 Task: Sort the products by relevance.
Action: Mouse moved to (20, 54)
Screenshot: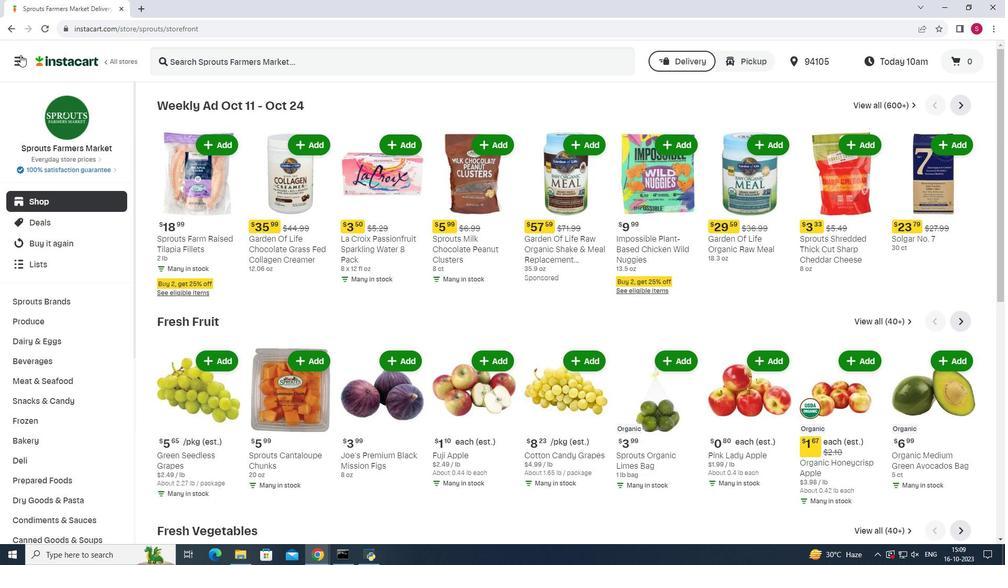 
Action: Mouse pressed left at (20, 54)
Screenshot: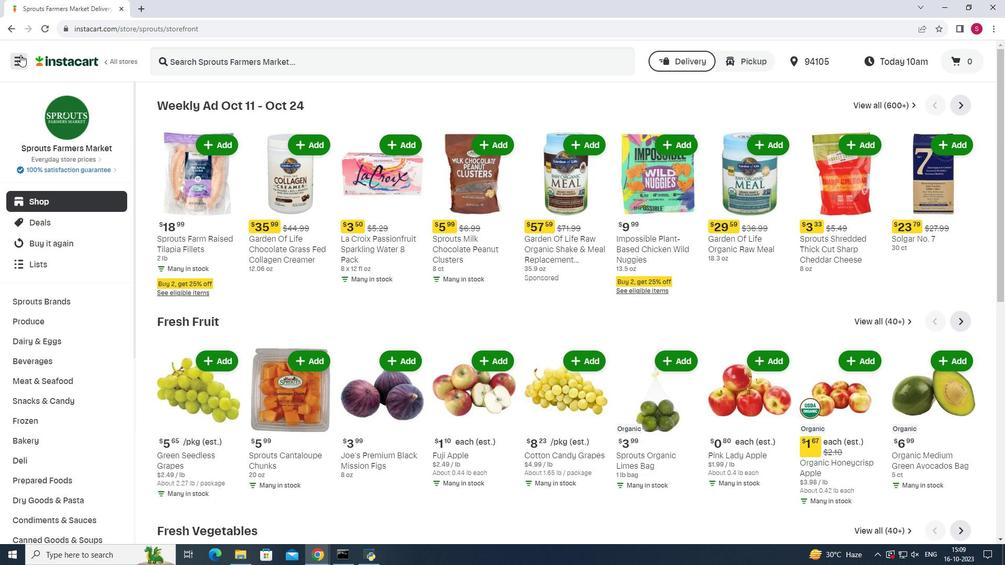 
Action: Mouse moved to (66, 278)
Screenshot: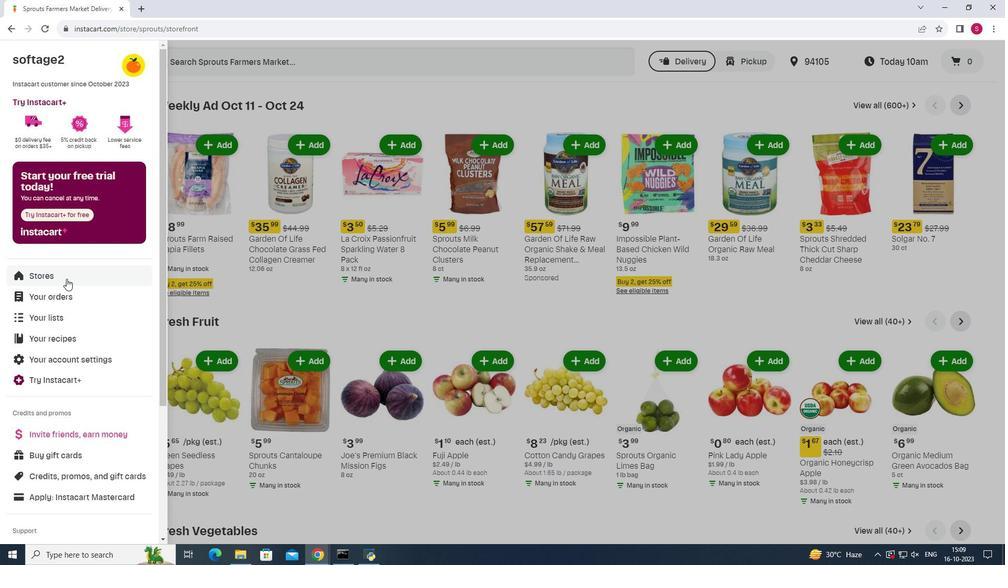 
Action: Mouse pressed left at (66, 278)
Screenshot: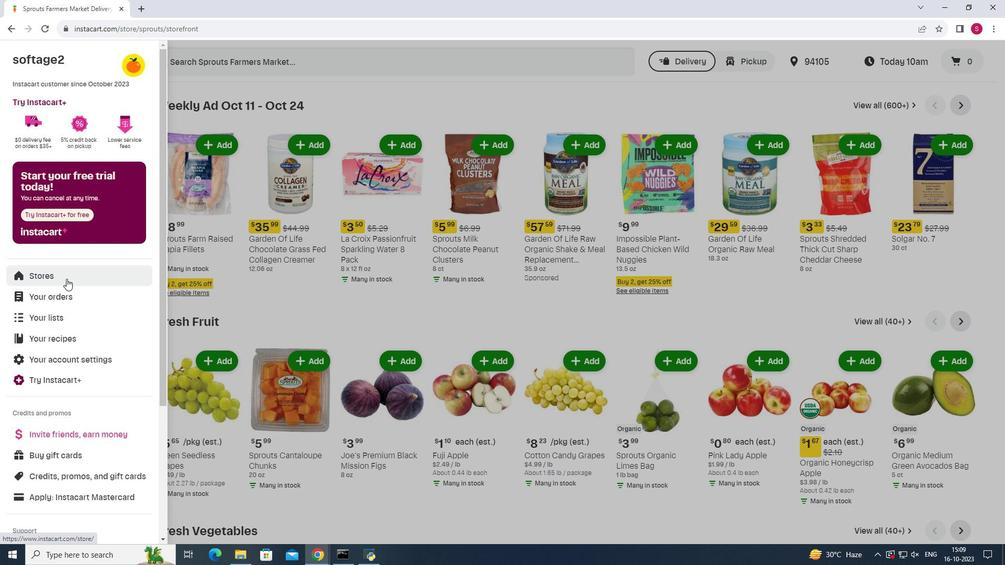 
Action: Mouse moved to (234, 90)
Screenshot: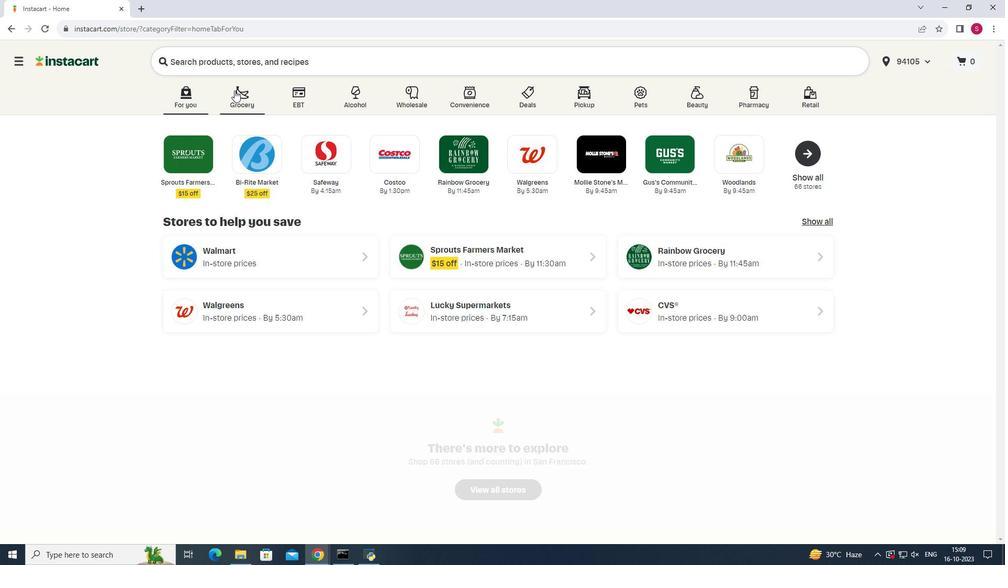 
Action: Mouse pressed left at (234, 90)
Screenshot: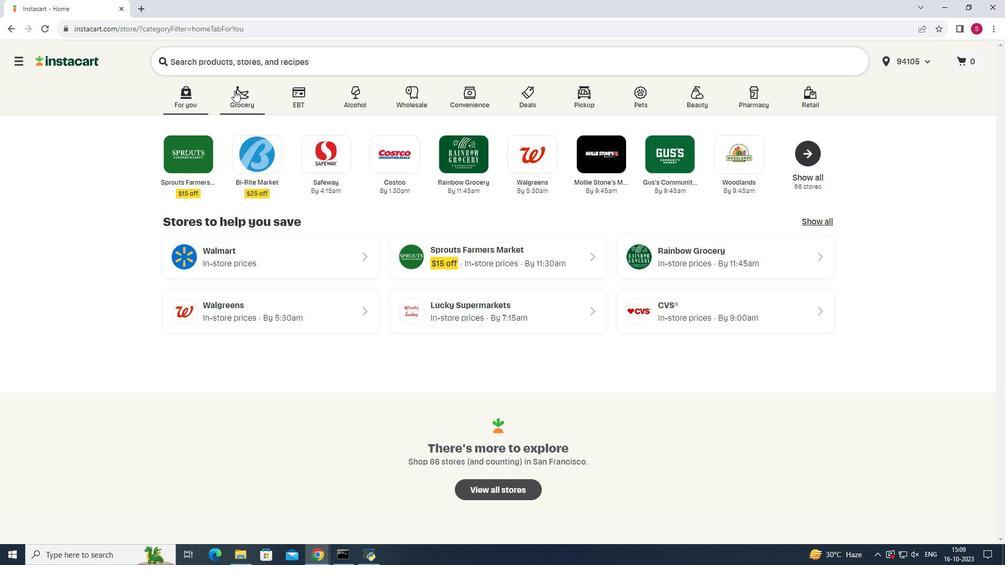 
Action: Mouse moved to (704, 146)
Screenshot: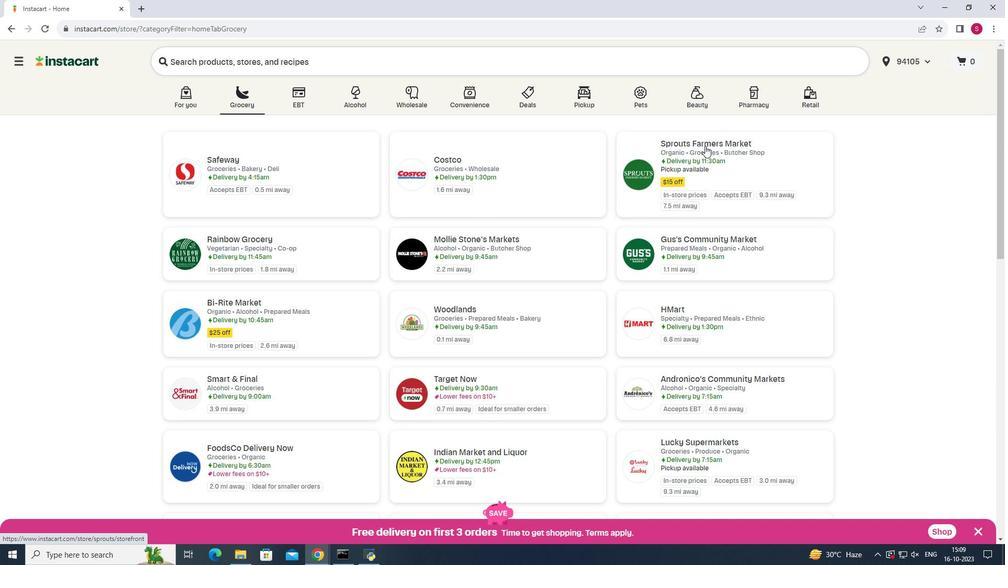 
Action: Mouse pressed left at (704, 146)
Screenshot: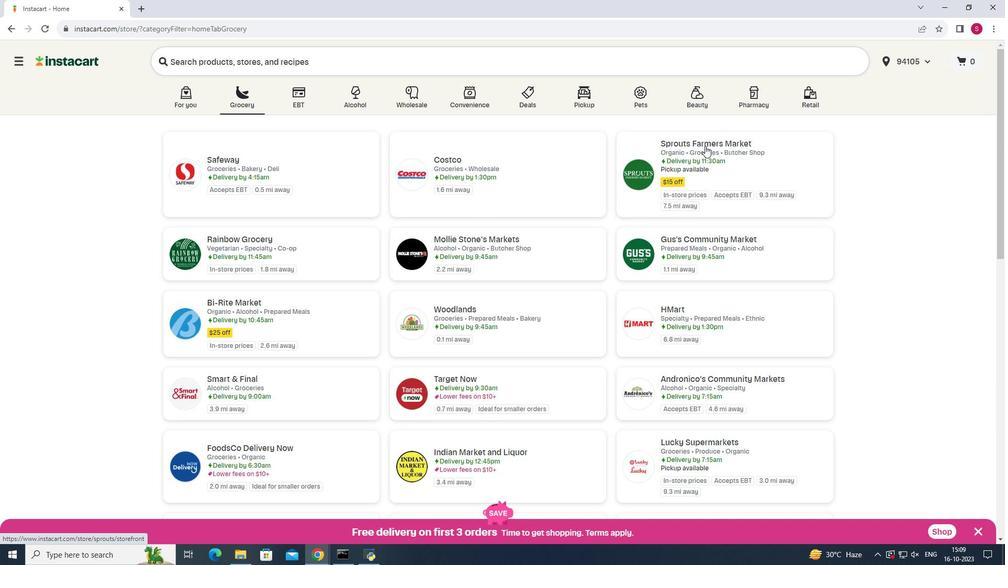 
Action: Mouse moved to (60, 380)
Screenshot: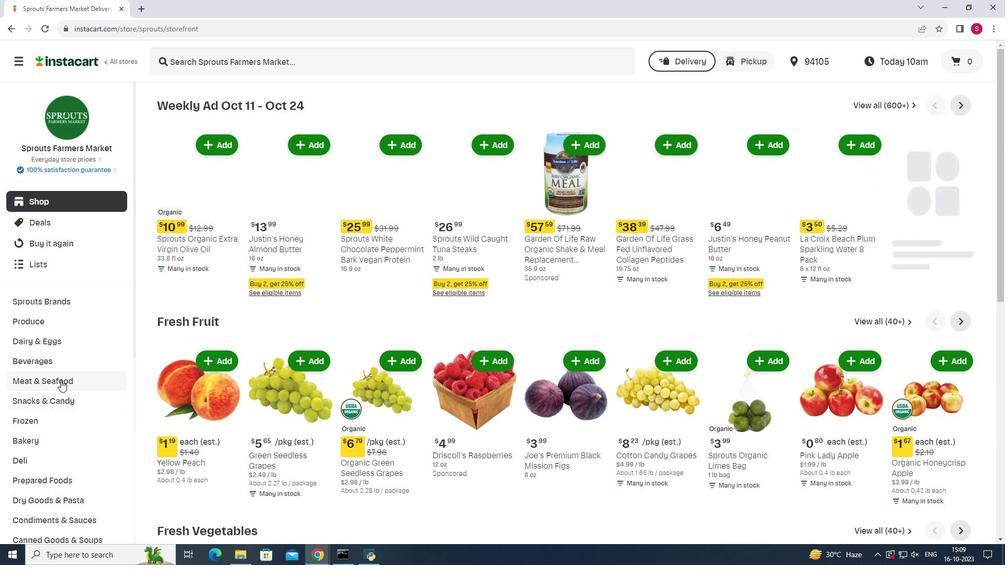 
Action: Mouse pressed left at (60, 380)
Screenshot: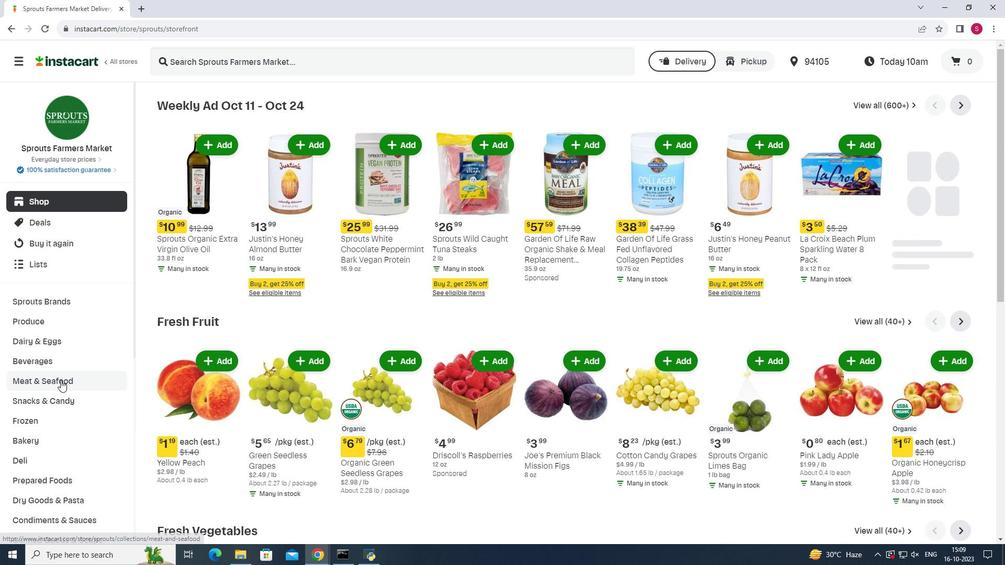 
Action: Mouse moved to (763, 125)
Screenshot: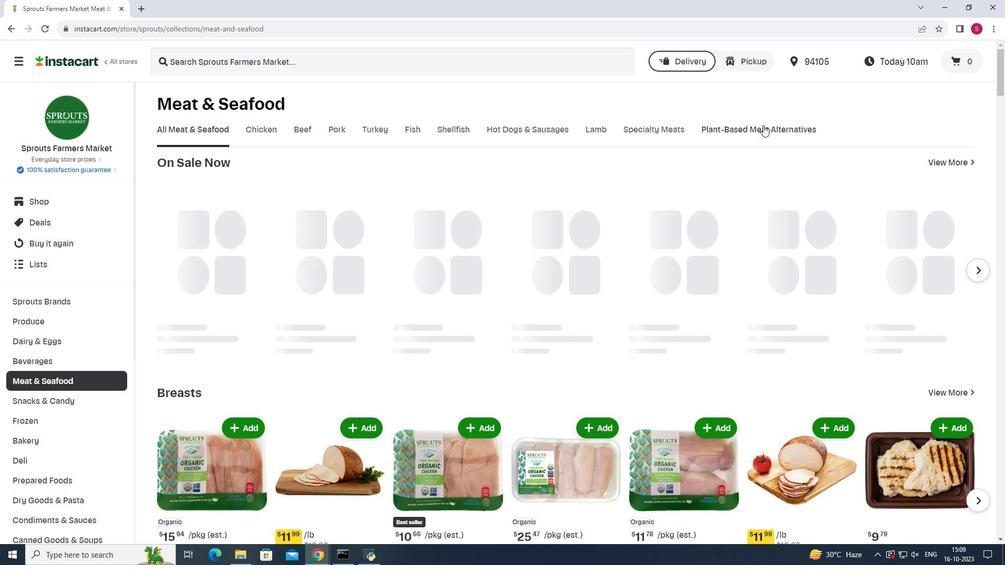 
Action: Mouse pressed left at (763, 125)
Screenshot: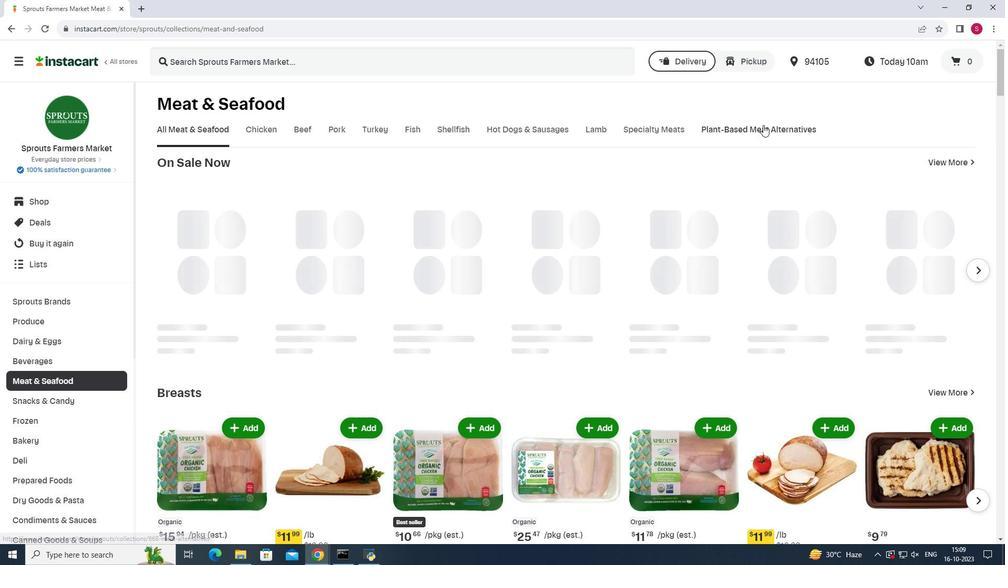 
Action: Mouse moved to (525, 168)
Screenshot: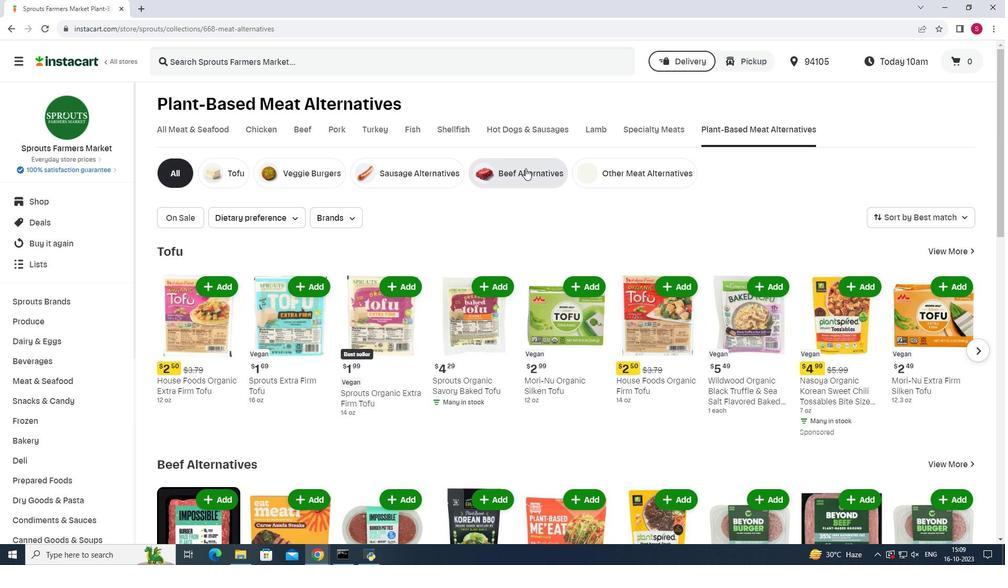 
Action: Mouse pressed left at (525, 168)
Screenshot: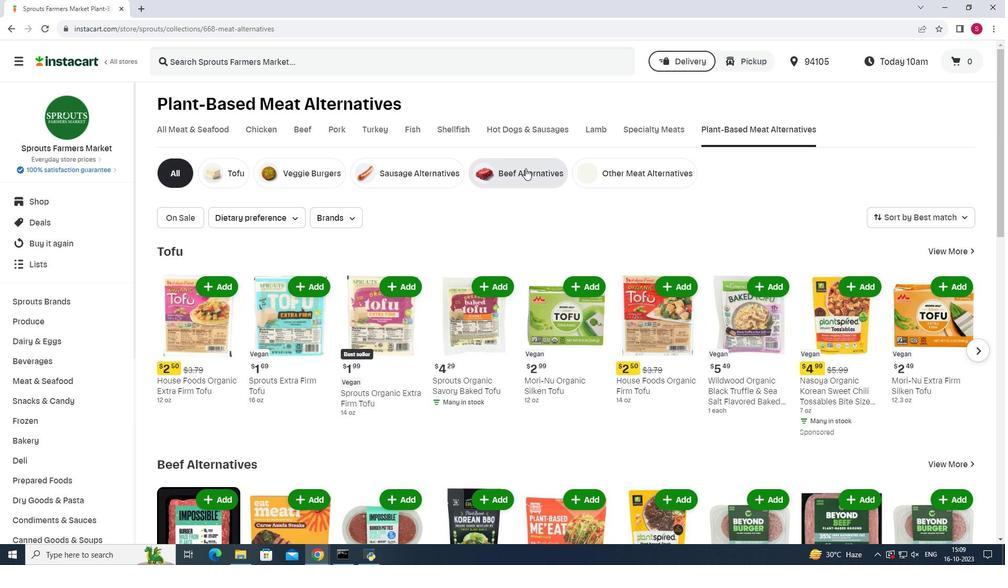 
Action: Mouse moved to (921, 221)
Screenshot: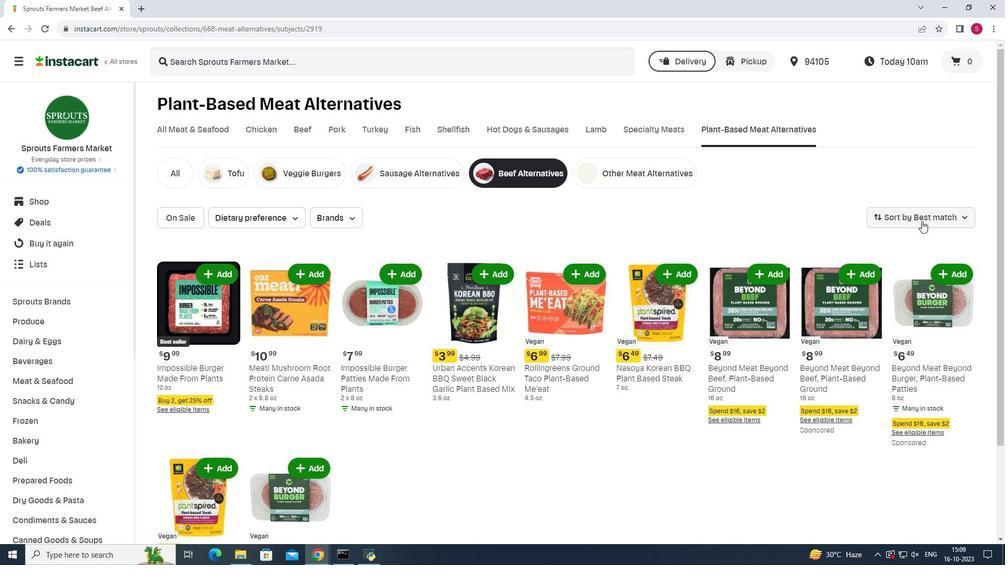
Action: Mouse pressed left at (921, 221)
Screenshot: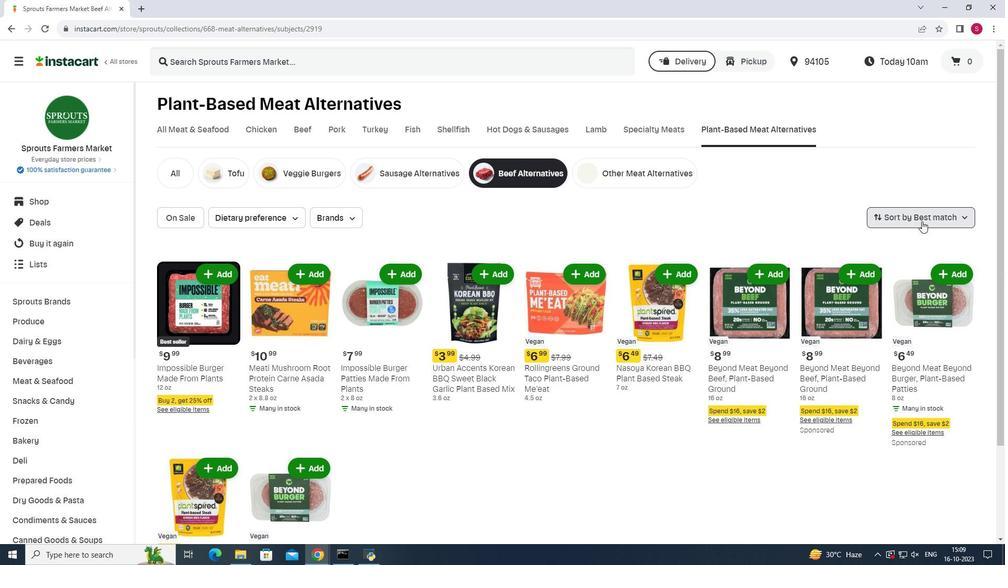 
Action: Mouse moved to (904, 374)
Screenshot: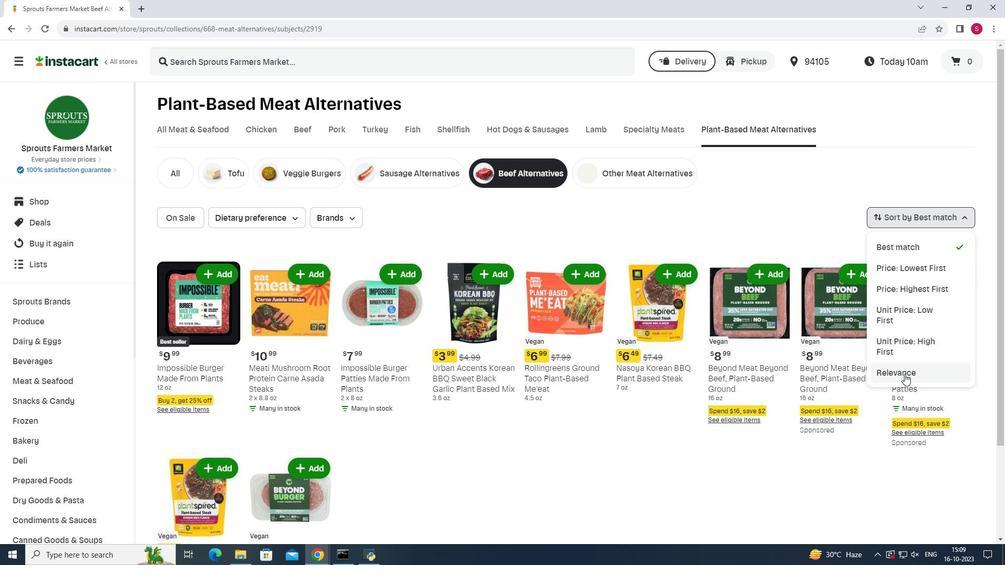 
Action: Mouse pressed left at (904, 374)
Screenshot: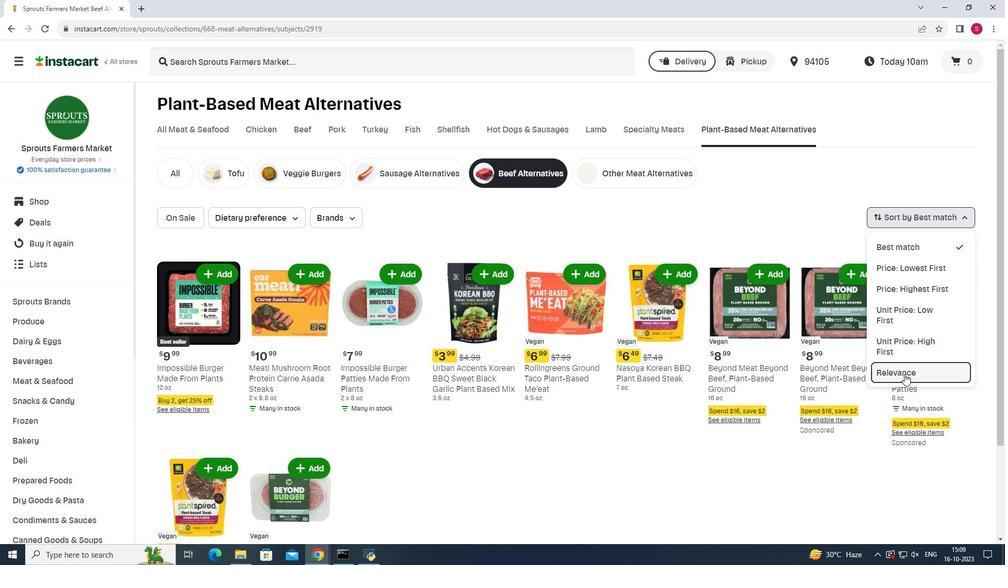
Action: Mouse moved to (796, 209)
Screenshot: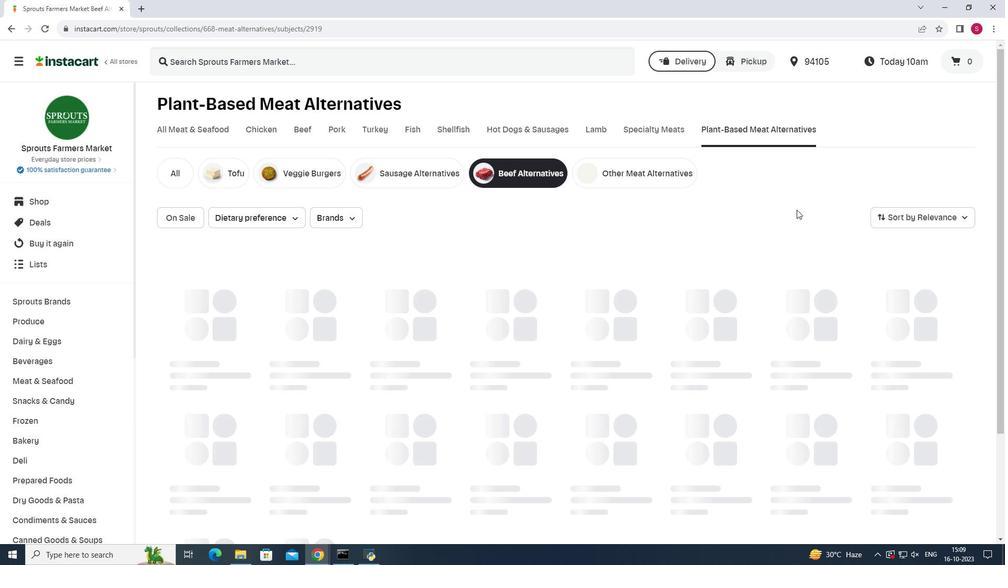 
